 Task: Add Sprouts Organic Blackberry Preserves to the cart.
Action: Mouse moved to (64, 293)
Screenshot: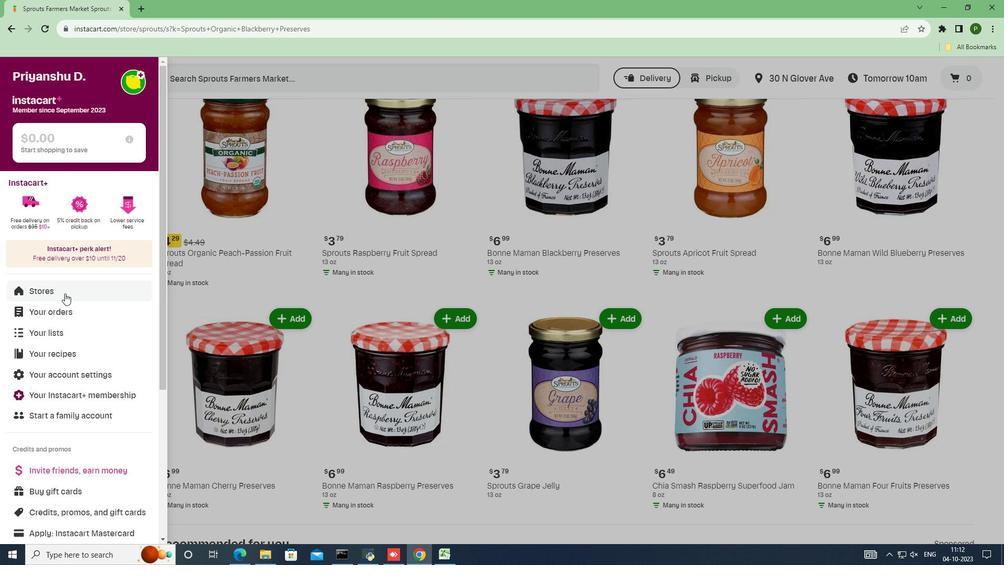 
Action: Mouse pressed left at (64, 293)
Screenshot: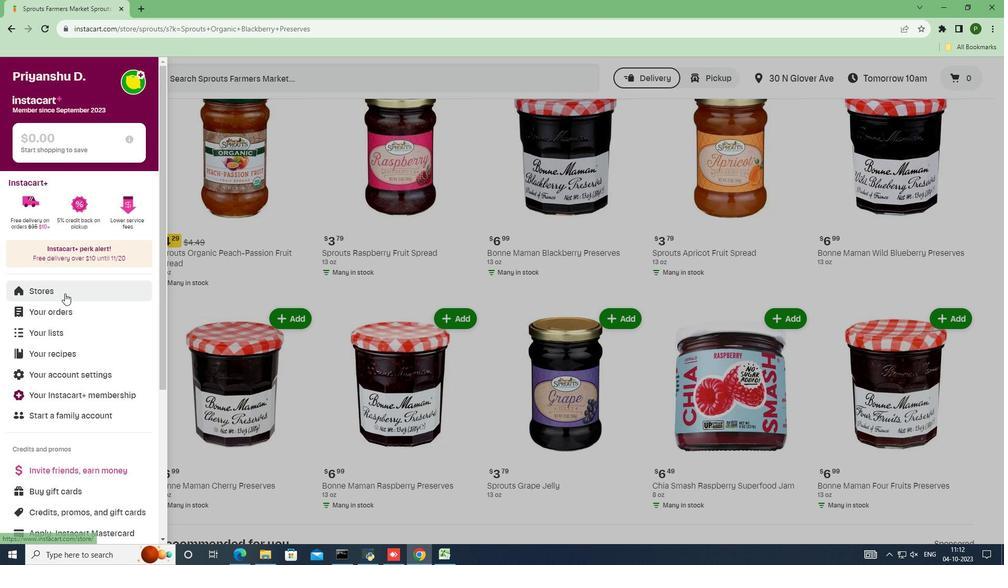 
Action: Mouse moved to (239, 120)
Screenshot: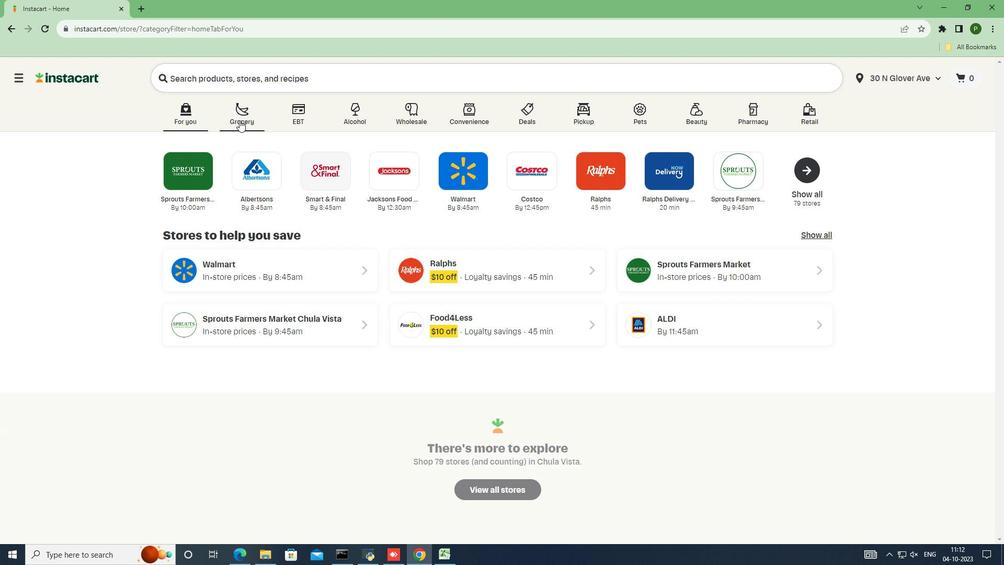 
Action: Mouse pressed left at (239, 120)
Screenshot: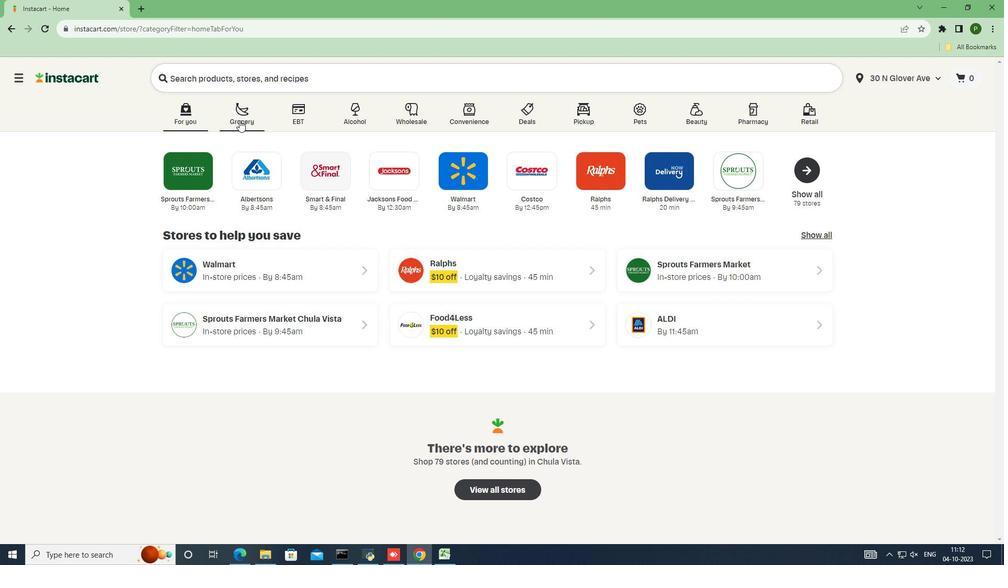 
Action: Mouse moved to (637, 250)
Screenshot: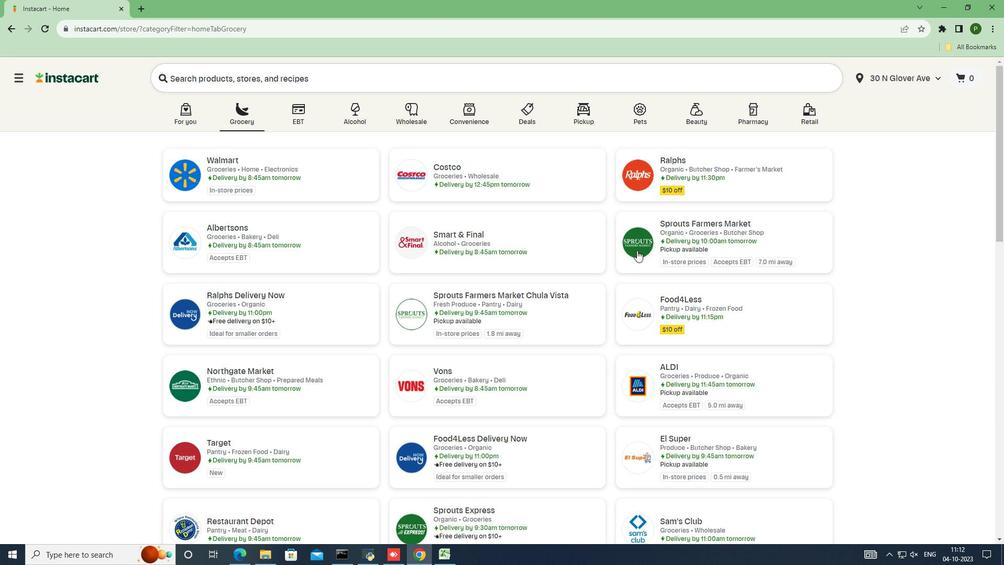 
Action: Mouse pressed left at (637, 250)
Screenshot: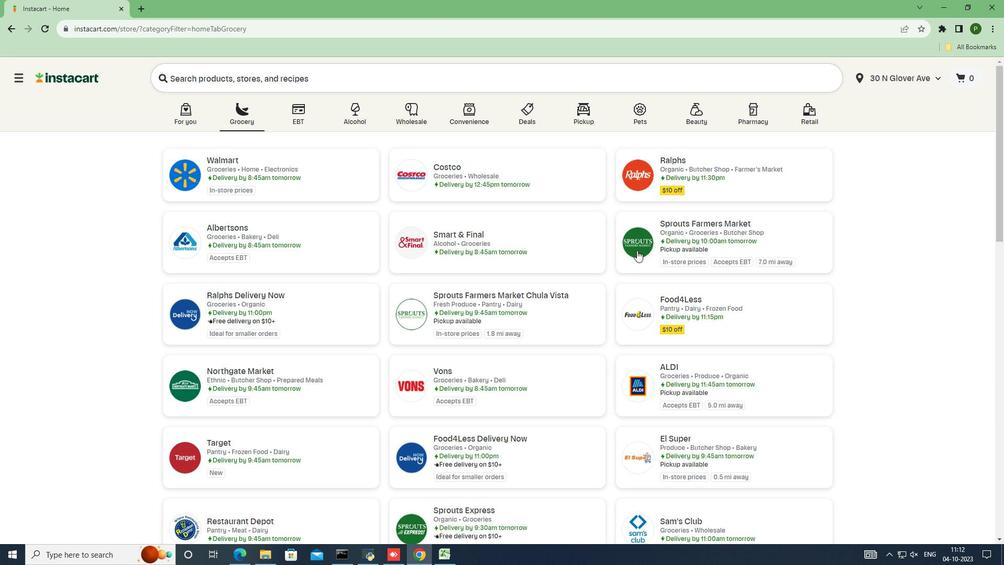 
Action: Mouse moved to (82, 299)
Screenshot: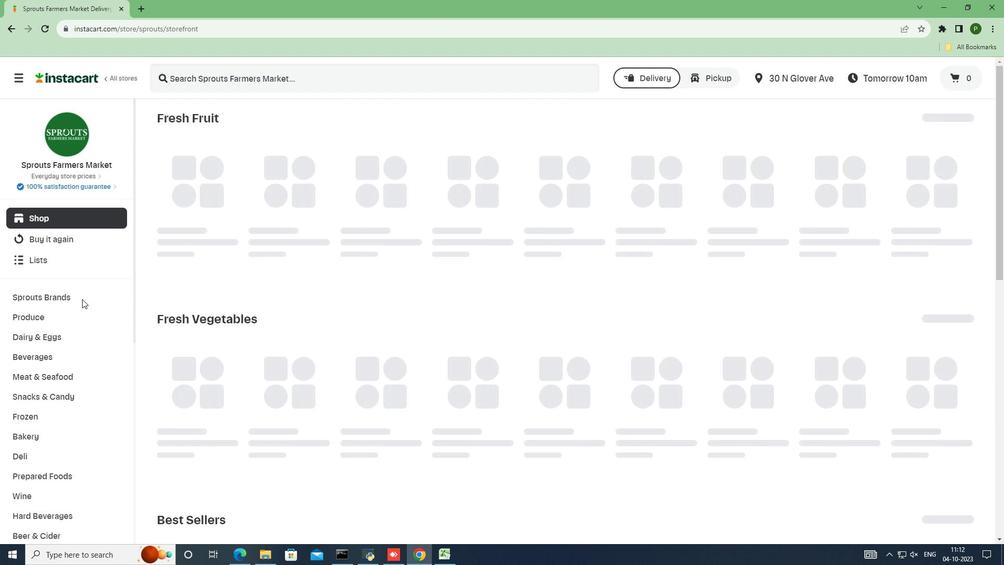 
Action: Mouse pressed left at (82, 299)
Screenshot: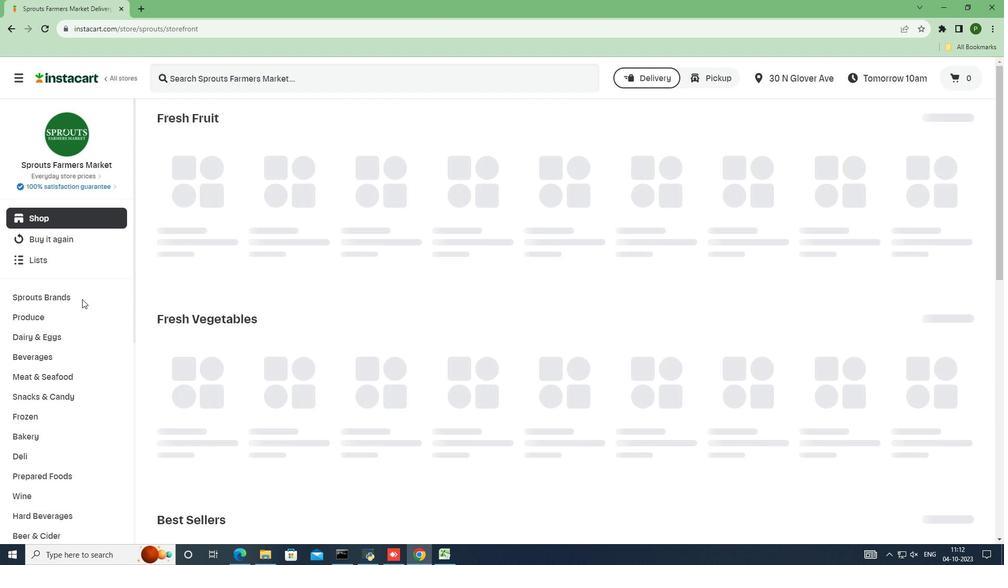 
Action: Mouse pressed left at (82, 299)
Screenshot: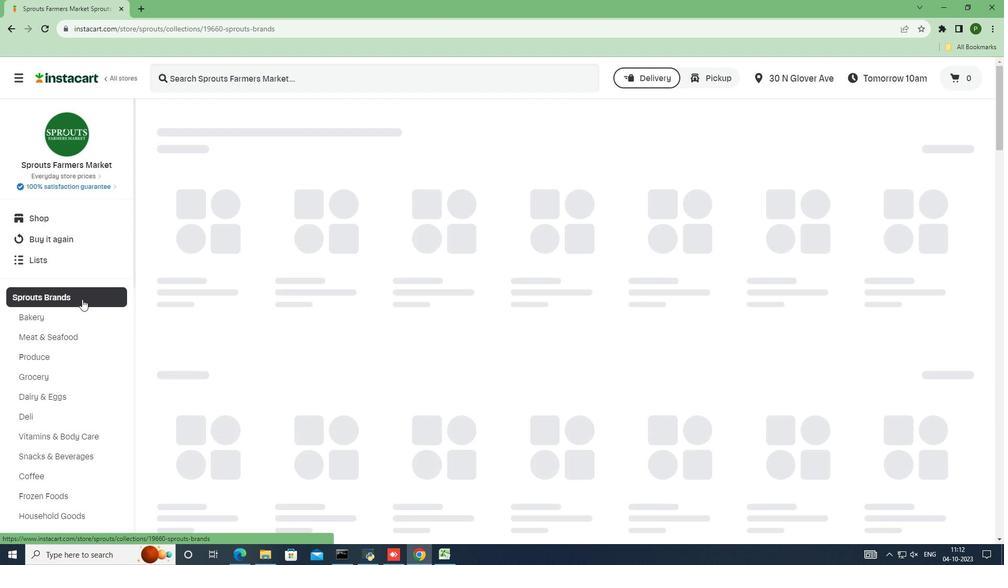
Action: Mouse moved to (64, 371)
Screenshot: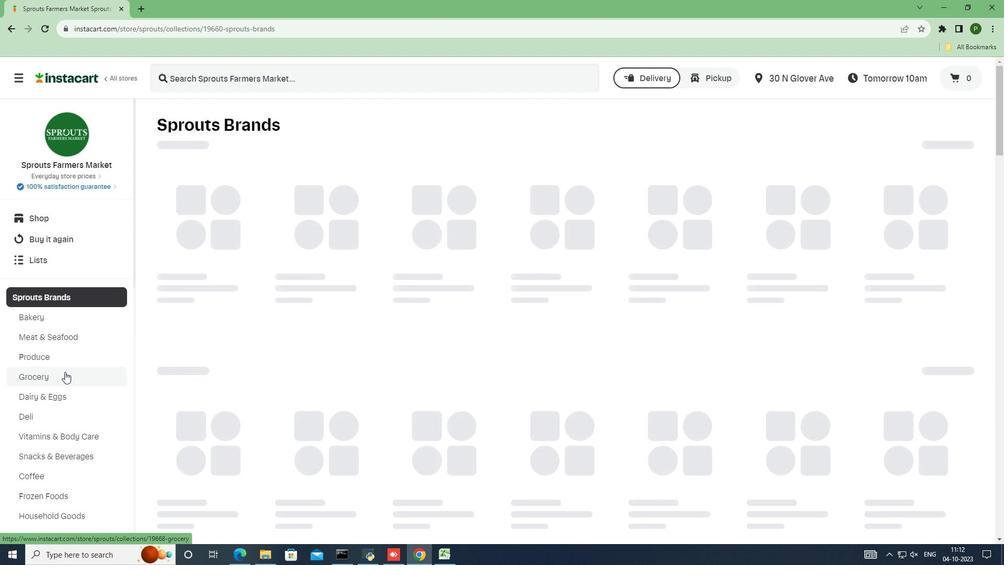 
Action: Mouse pressed left at (64, 371)
Screenshot: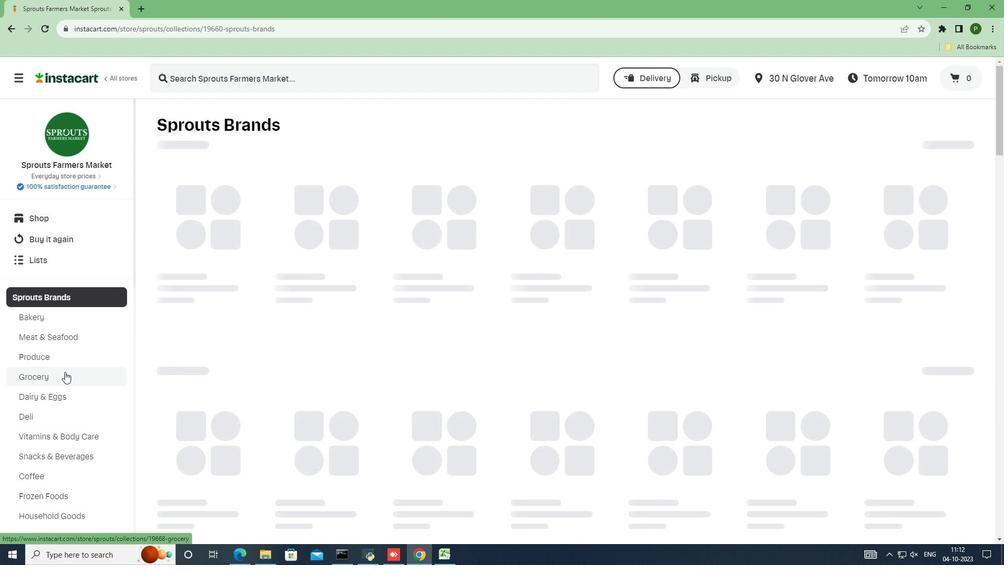 
Action: Mouse moved to (218, 187)
Screenshot: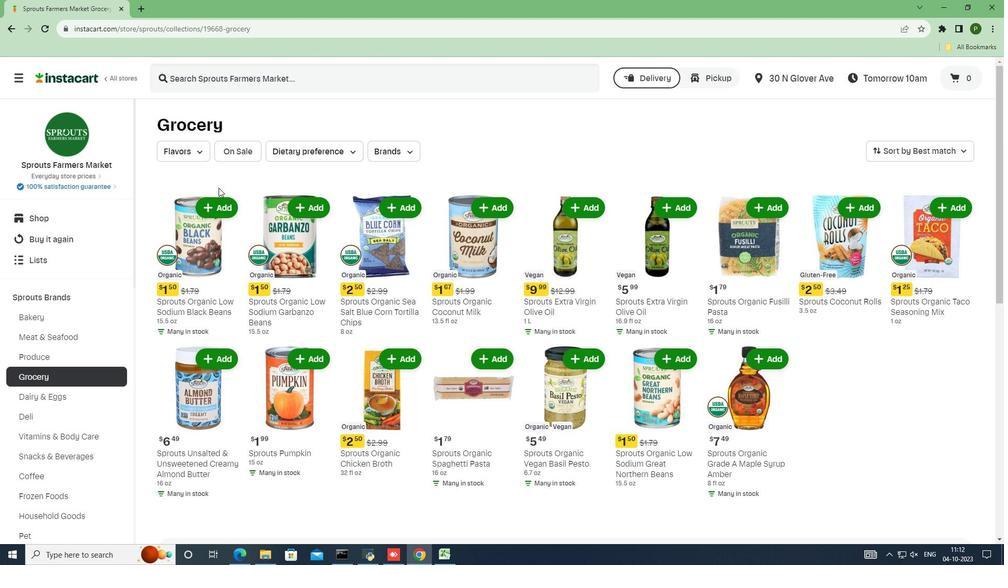 
Action: Mouse scrolled (218, 187) with delta (0, 0)
Screenshot: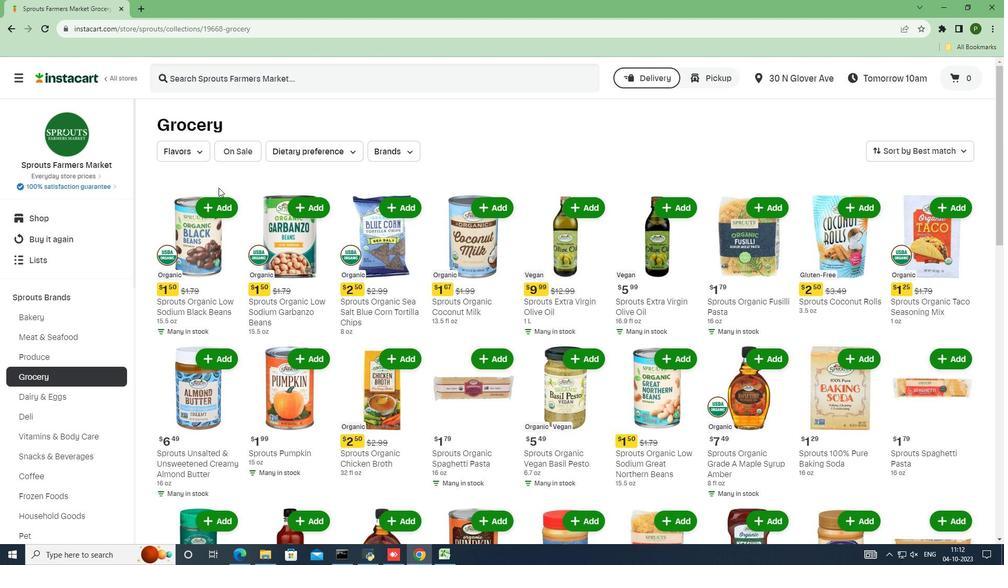 
Action: Mouse scrolled (218, 187) with delta (0, 0)
Screenshot: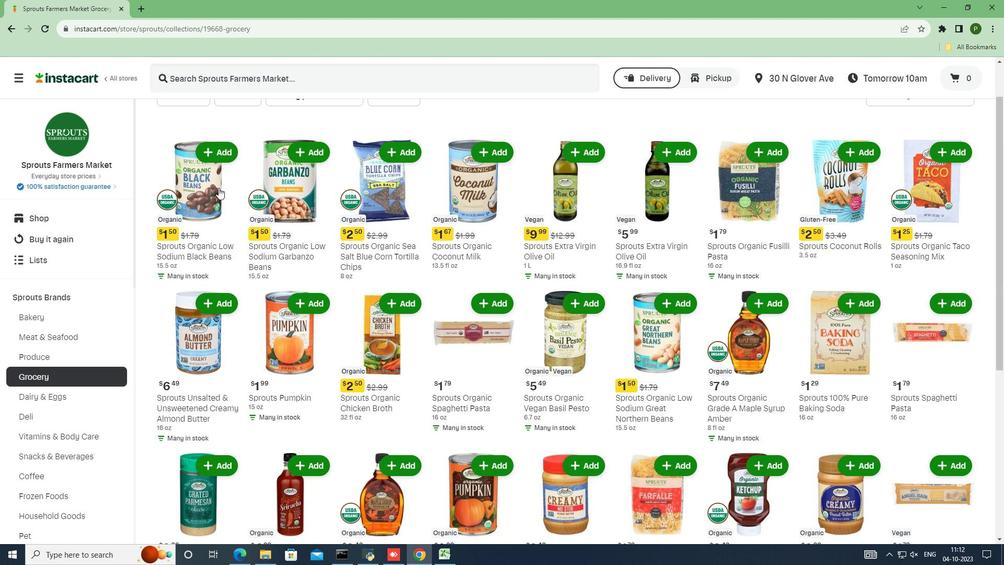 
Action: Mouse moved to (243, 228)
Screenshot: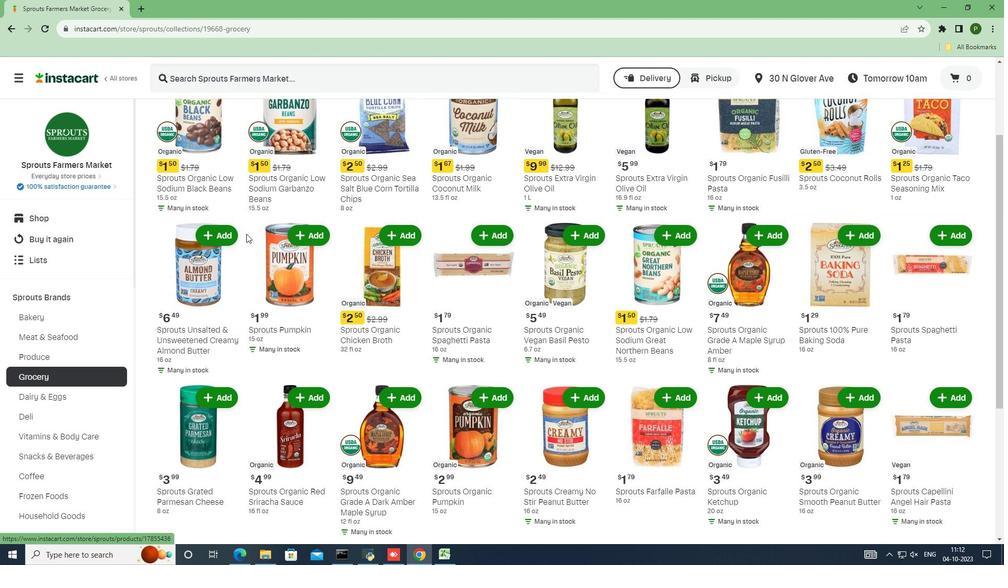 
Action: Mouse scrolled (243, 227) with delta (0, 0)
Screenshot: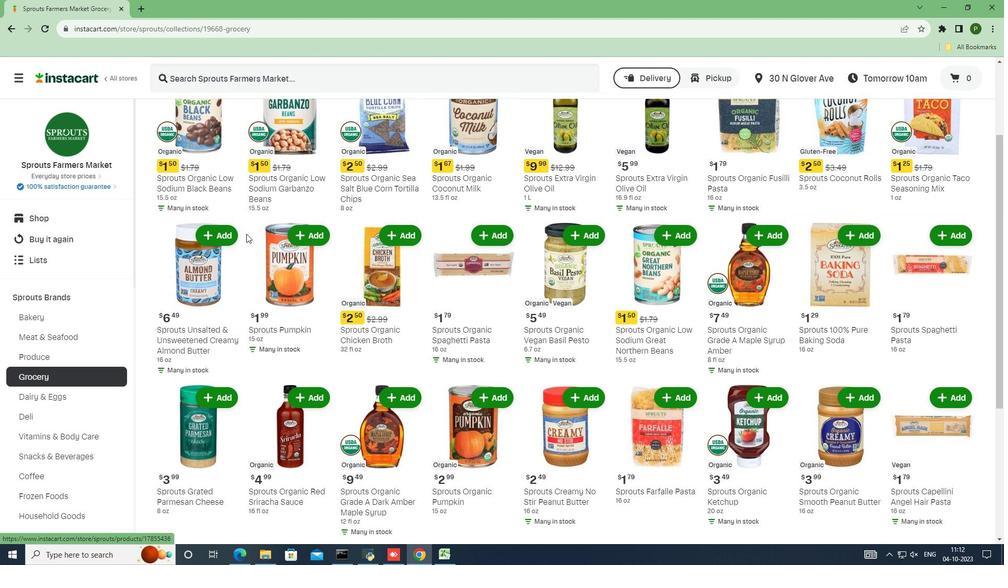 
Action: Mouse moved to (247, 234)
Screenshot: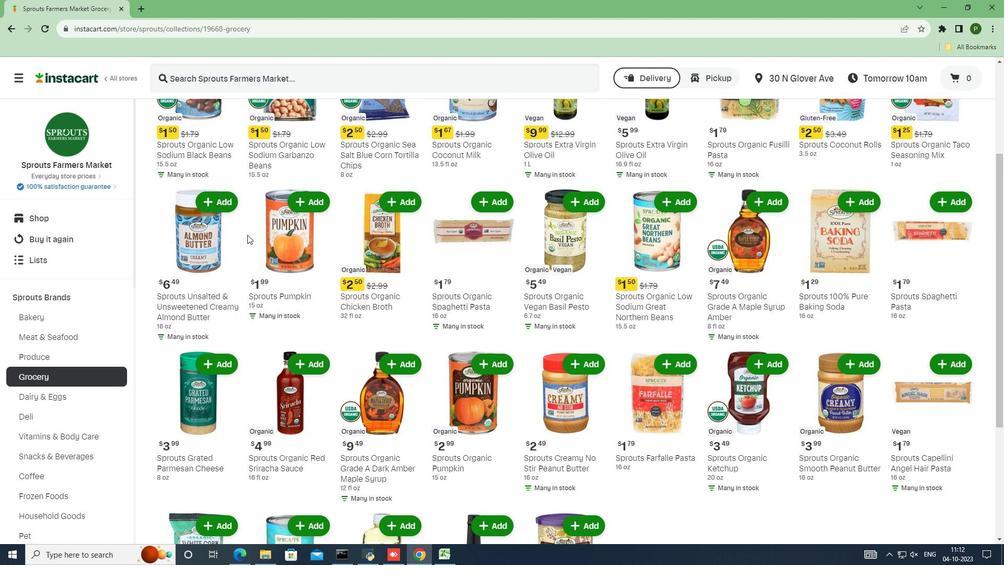 
Action: Mouse scrolled (247, 234) with delta (0, 0)
Screenshot: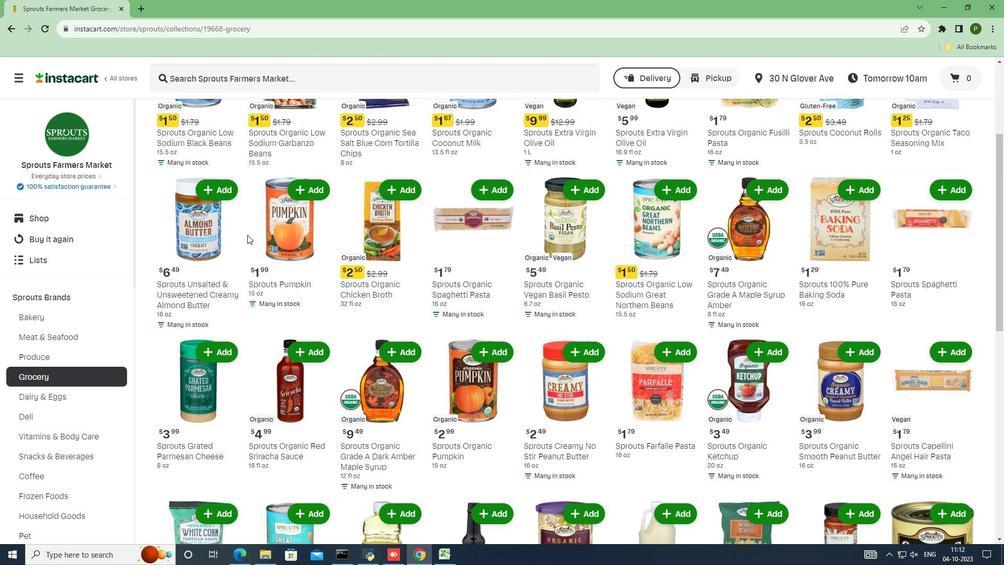
Action: Mouse scrolled (247, 234) with delta (0, 0)
Screenshot: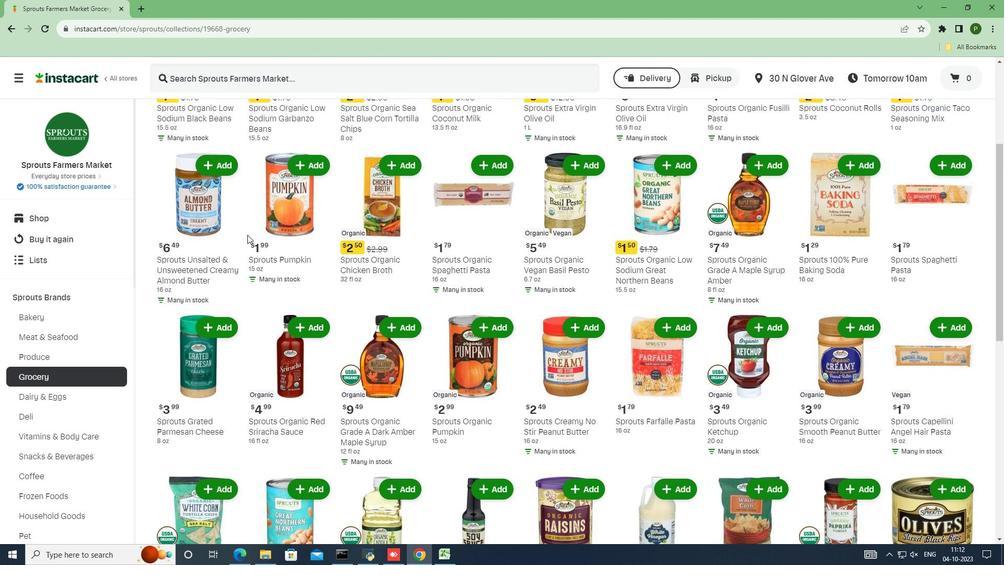 
Action: Mouse scrolled (247, 234) with delta (0, 0)
Screenshot: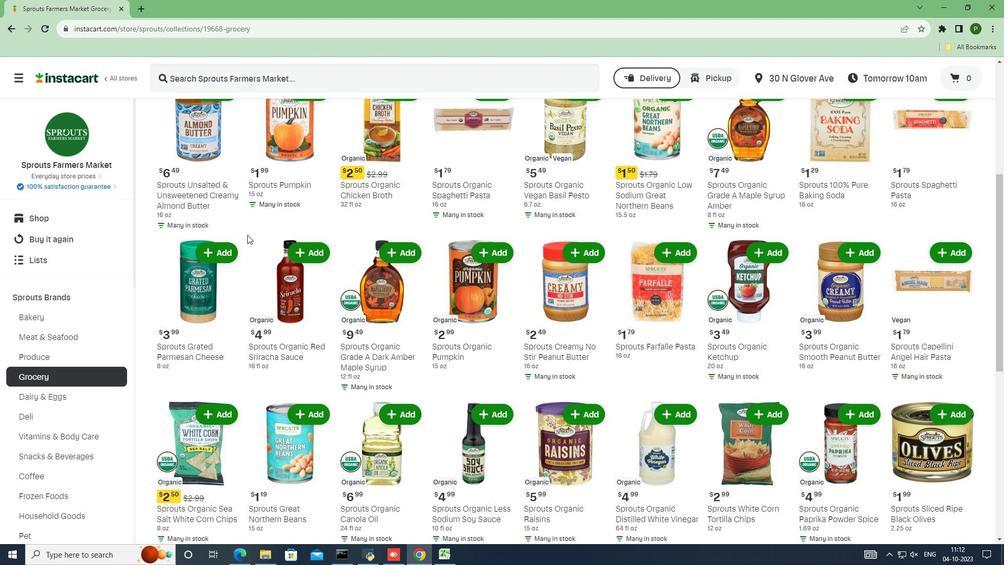 
Action: Mouse scrolled (247, 234) with delta (0, 0)
Screenshot: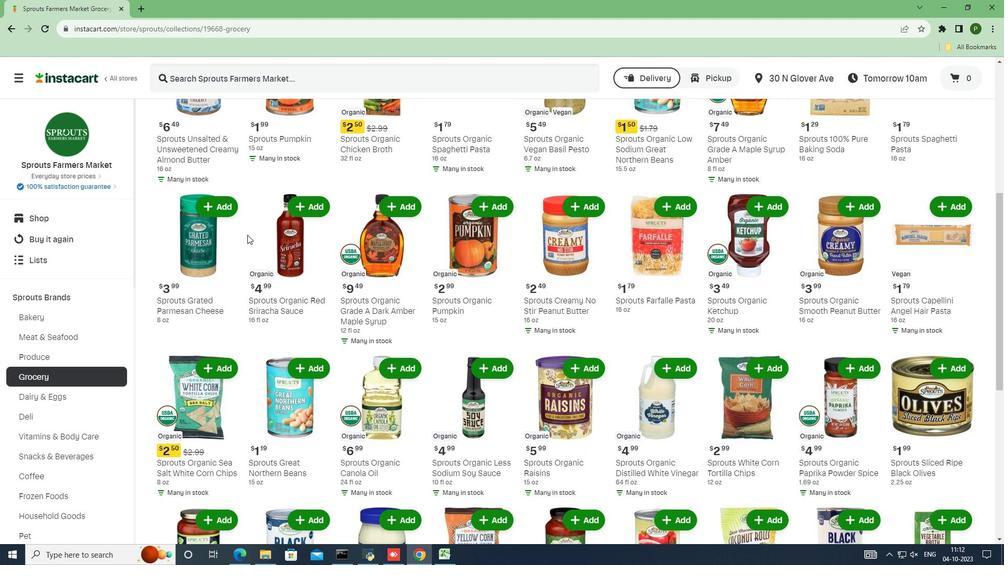 
Action: Mouse scrolled (247, 234) with delta (0, 0)
Screenshot: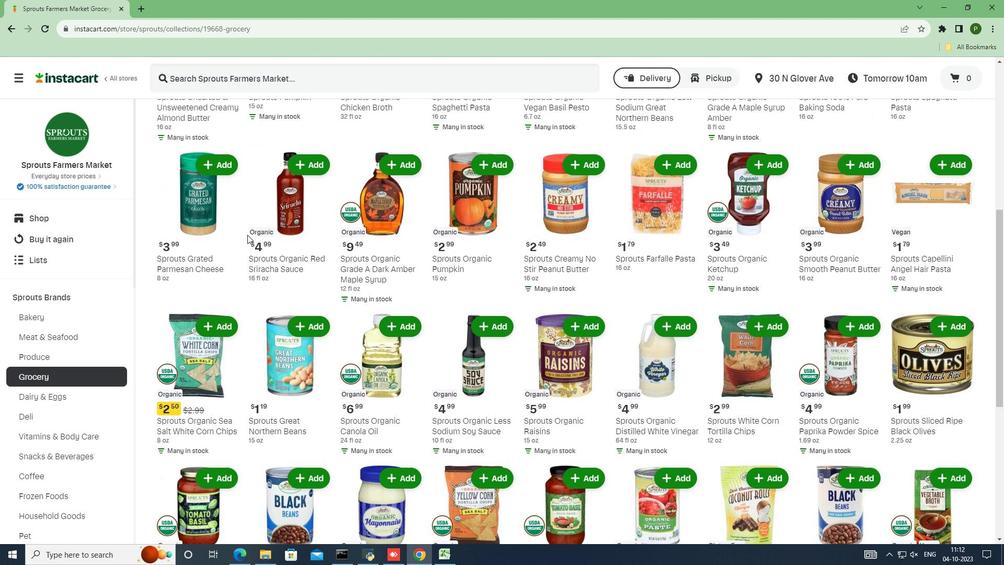 
Action: Mouse scrolled (247, 234) with delta (0, 0)
Screenshot: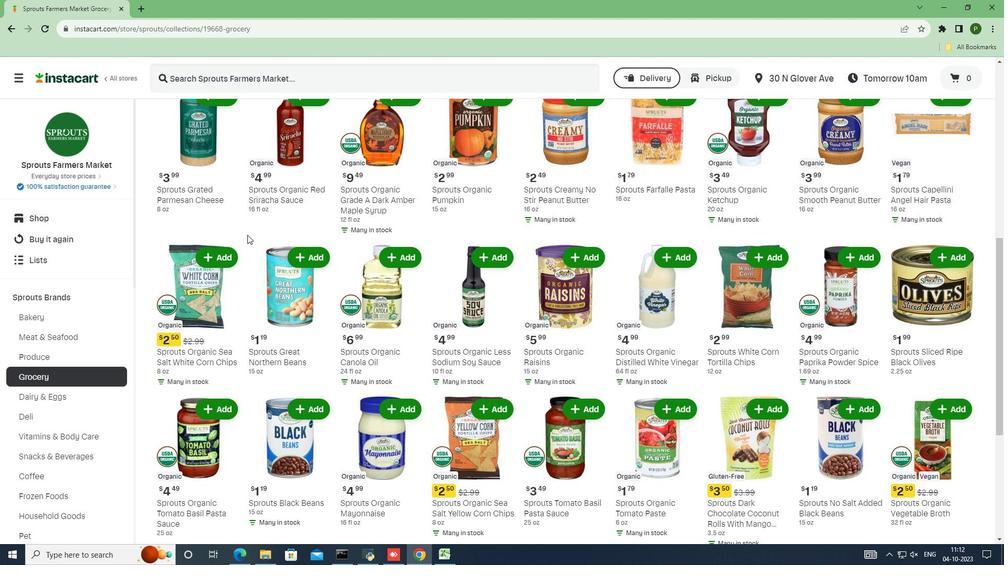 
Action: Mouse scrolled (247, 234) with delta (0, 0)
Screenshot: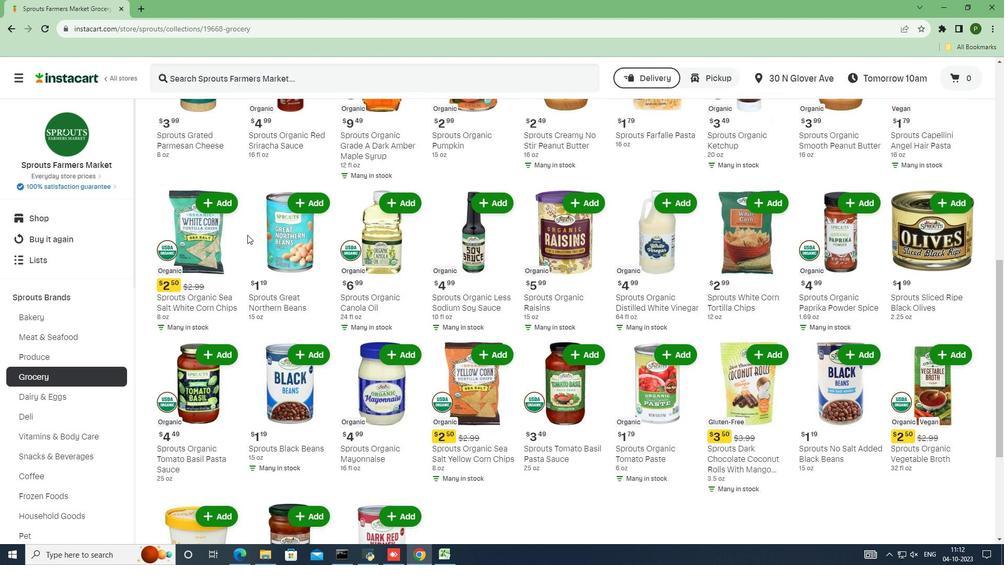 
Action: Mouse scrolled (247, 234) with delta (0, 0)
Screenshot: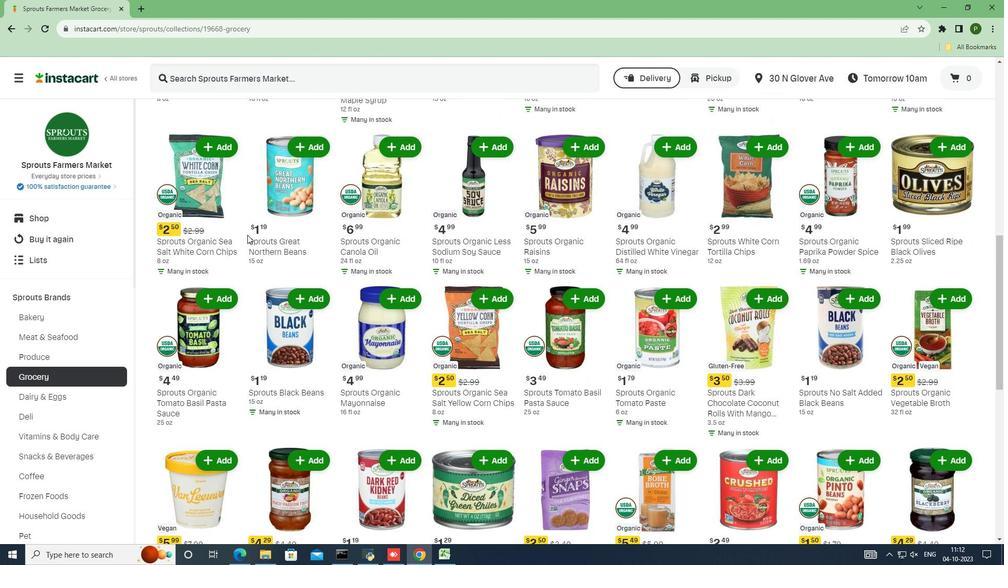 
Action: Mouse scrolled (247, 234) with delta (0, 0)
Screenshot: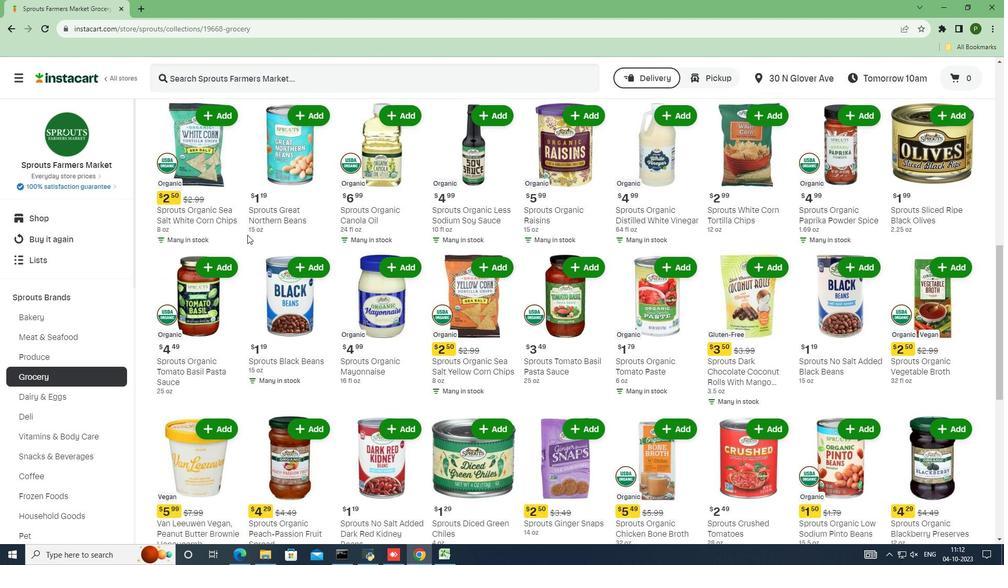 
Action: Mouse scrolled (247, 234) with delta (0, 0)
Screenshot: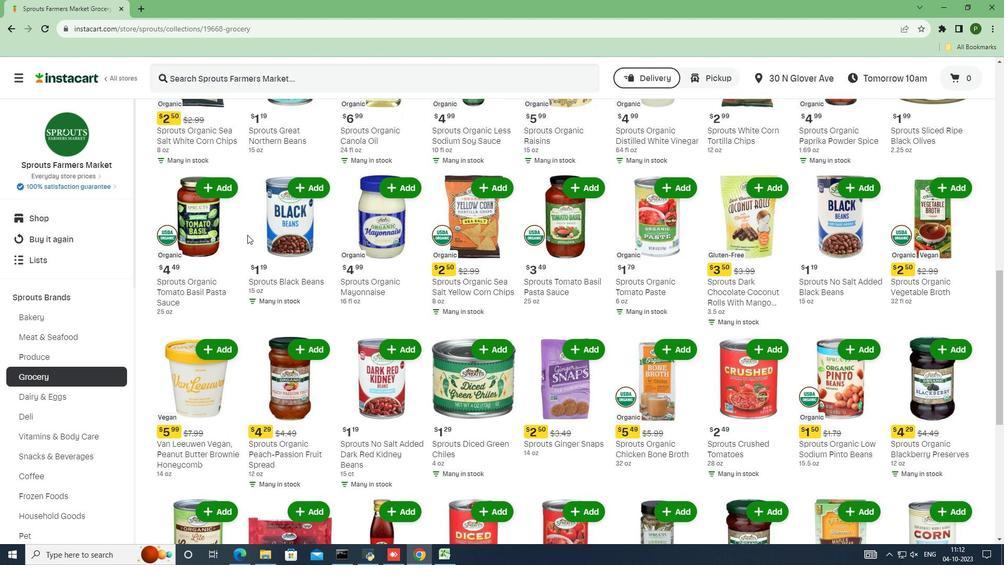 
Action: Mouse moved to (917, 314)
Screenshot: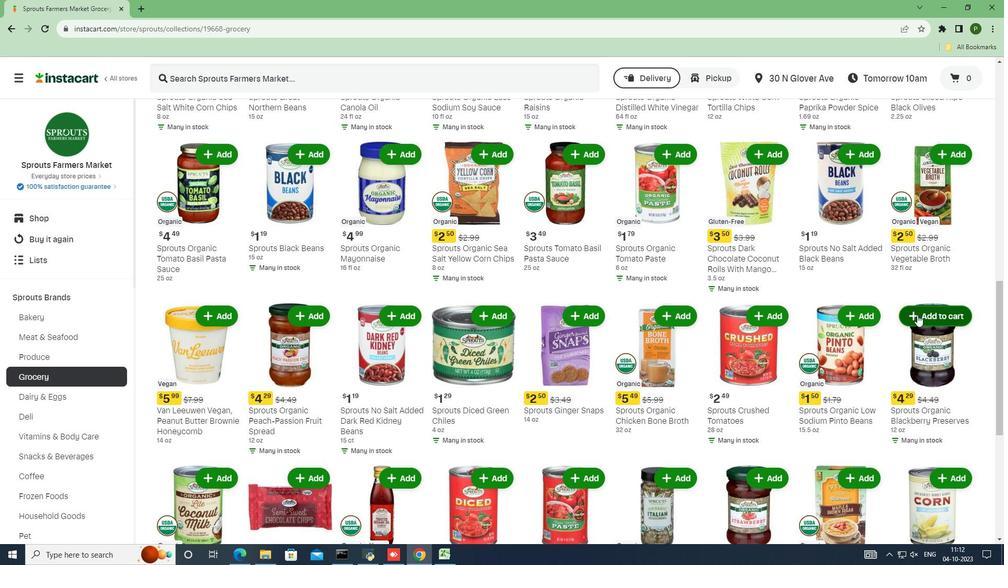 
Action: Mouse pressed left at (917, 314)
Screenshot: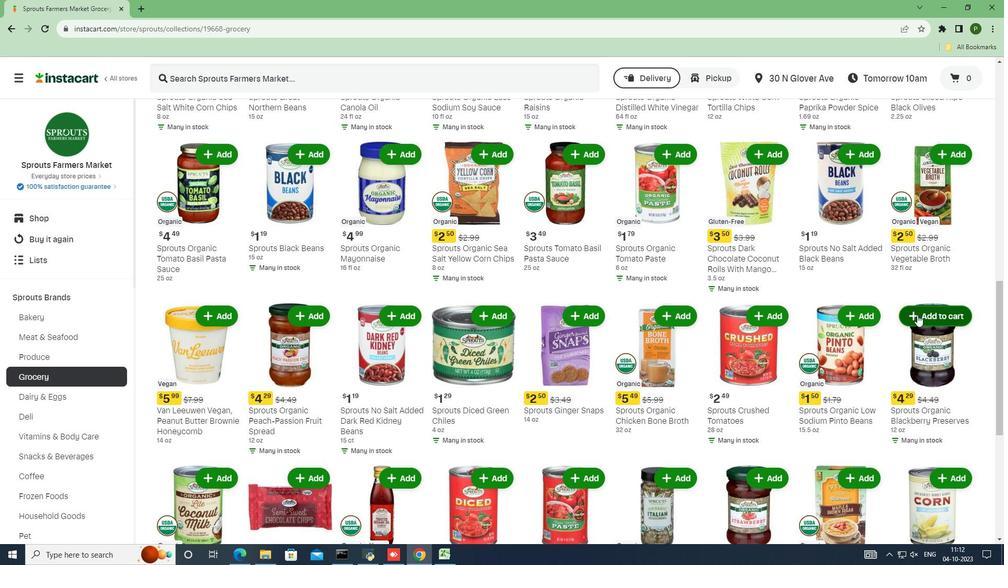 
Action: Mouse moved to (922, 313)
Screenshot: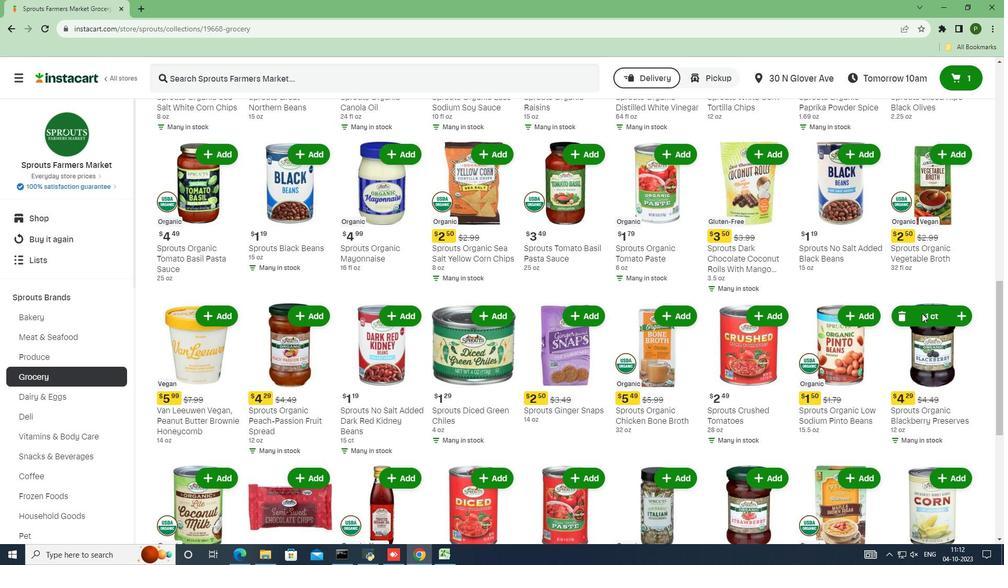 
